 Task: write description"Education is a passport to a bright future".
Action: Mouse moved to (567, 138)
Screenshot: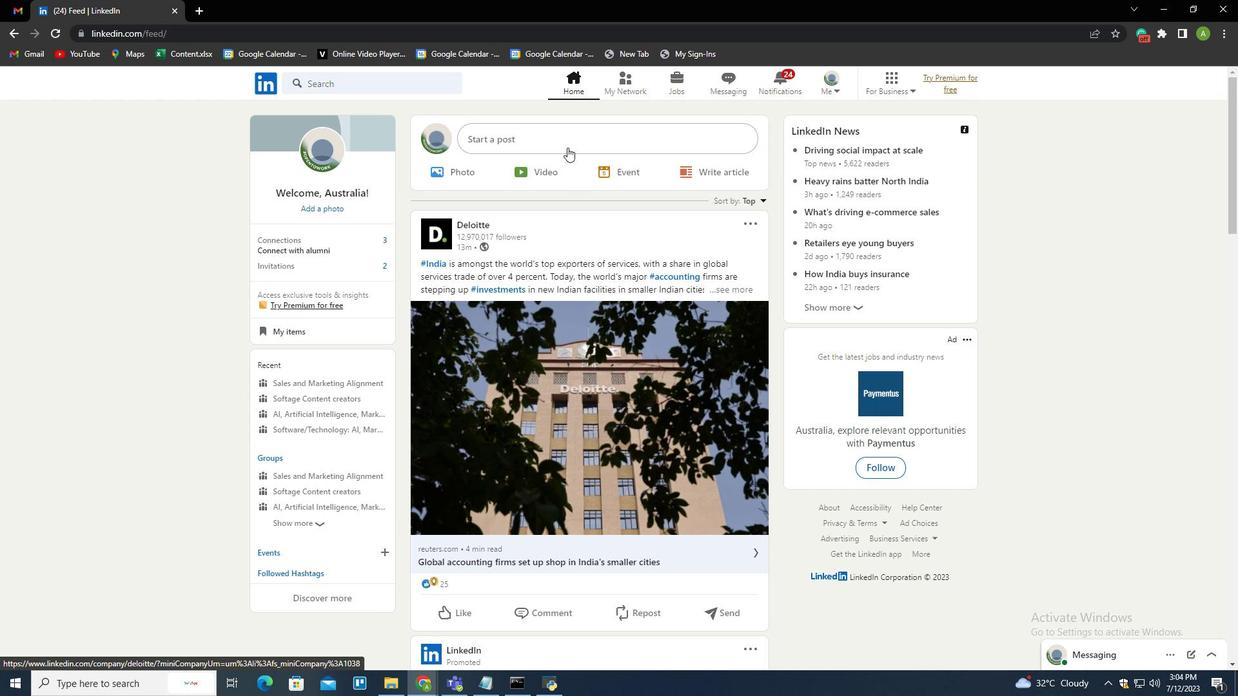 
Action: Mouse pressed left at (567, 138)
Screenshot: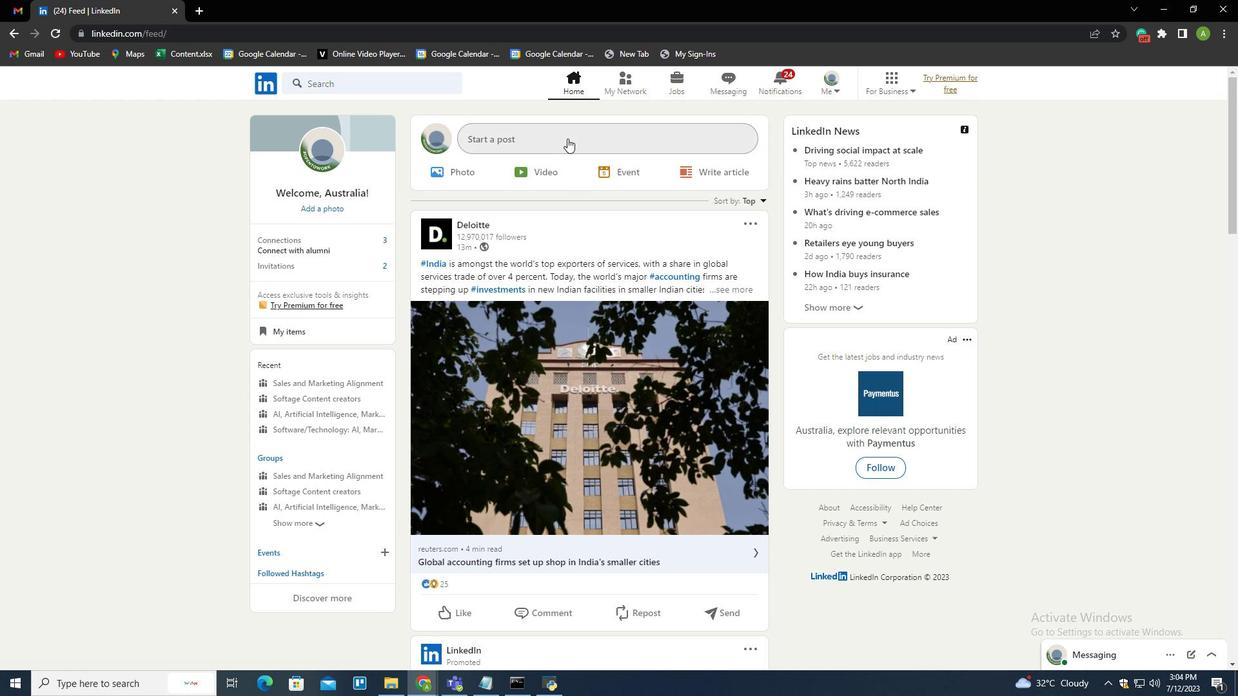 
Action: Mouse moved to (547, 381)
Screenshot: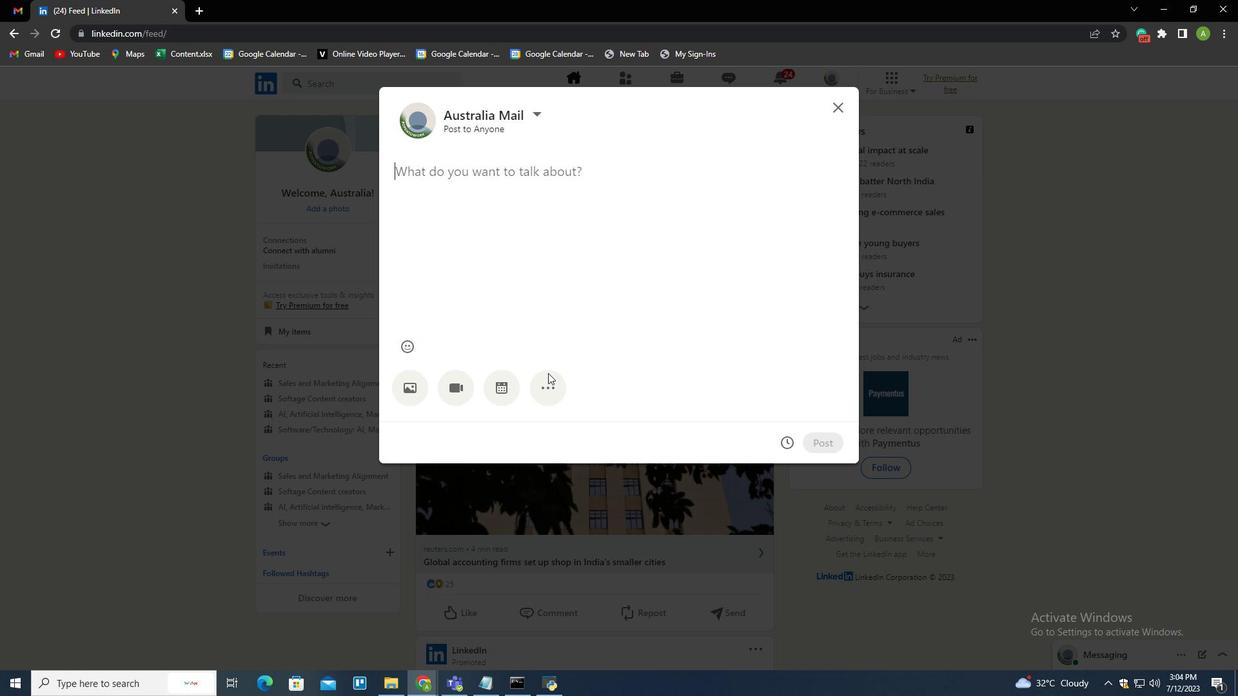 
Action: Mouse pressed left at (547, 381)
Screenshot: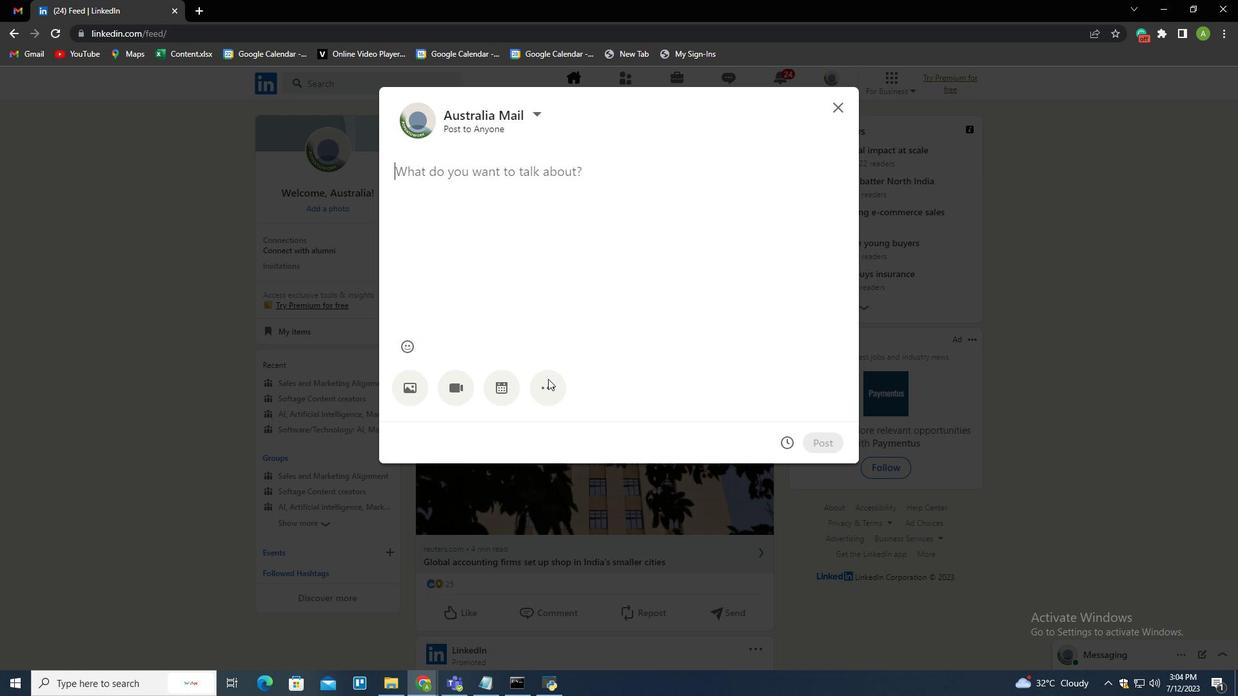 
Action: Mouse moved to (726, 379)
Screenshot: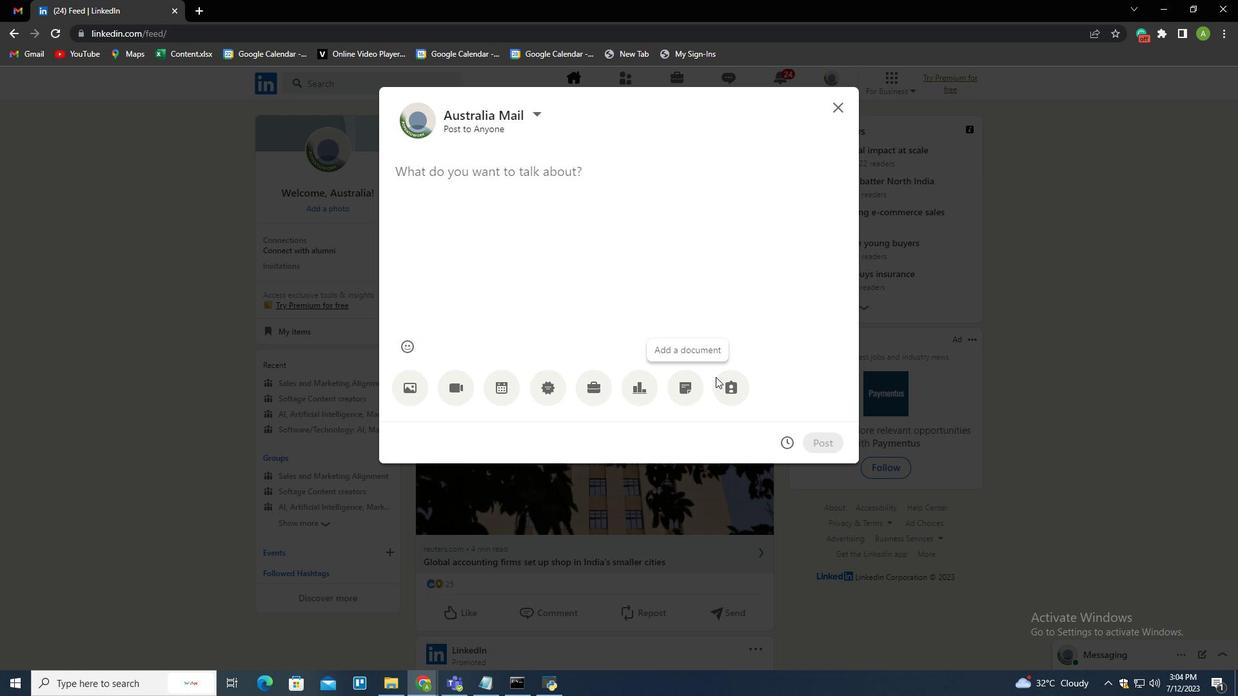 
Action: Mouse pressed left at (726, 379)
Screenshot: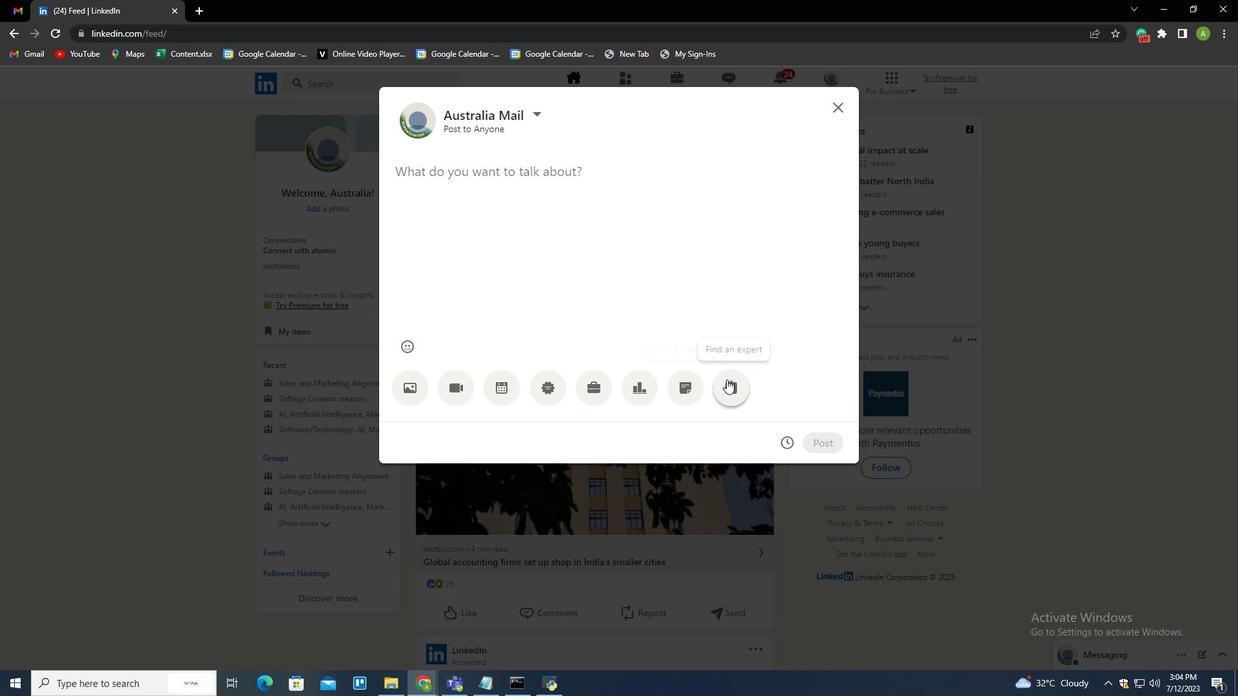 
Action: Mouse moved to (490, 298)
Screenshot: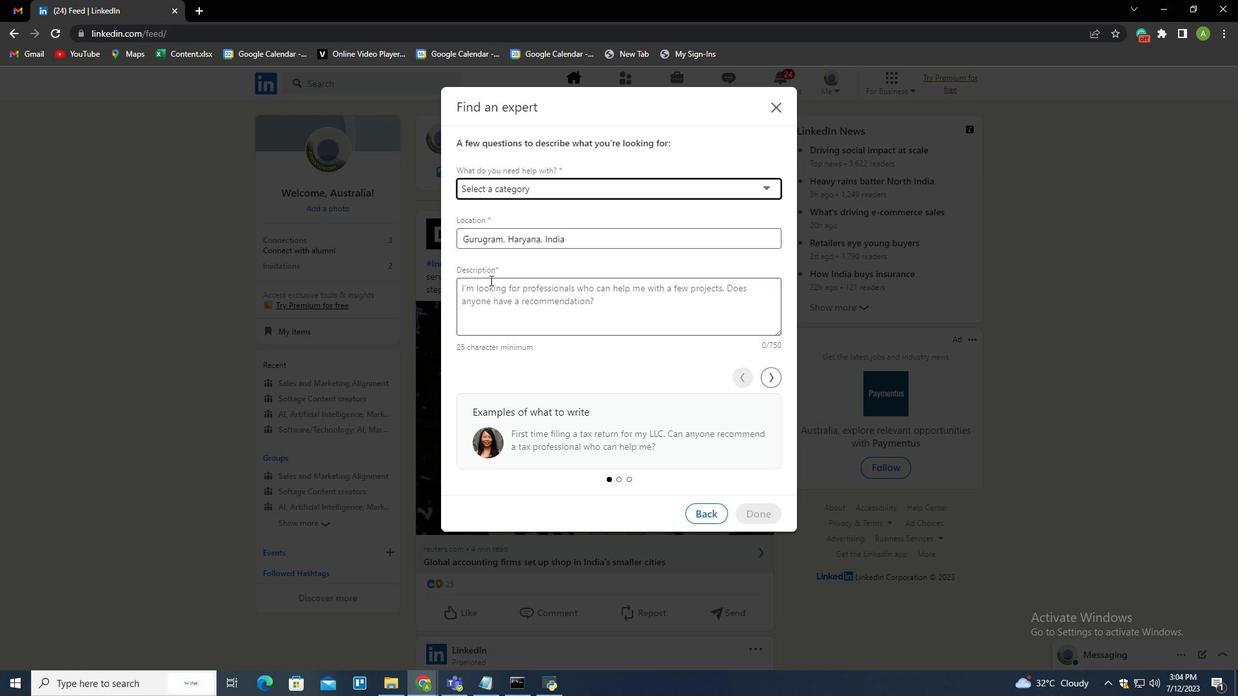 
Action: Mouse pressed left at (490, 298)
Screenshot: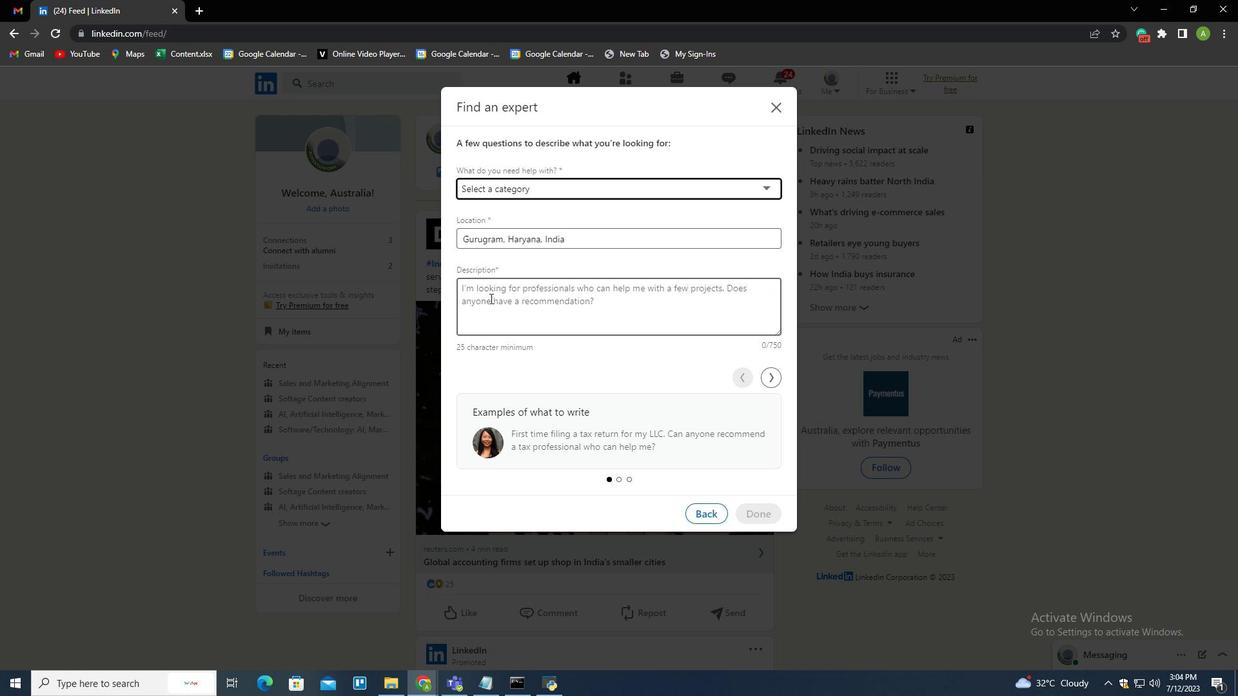 
Action: Key pressed <Key.shift>I<Key.backspace><Key.shift>Education<Key.space>is<Key.space>a<Key.space>passport<Key.space>to<Key.space>a<Key.space>bright<Key.space>future
Screenshot: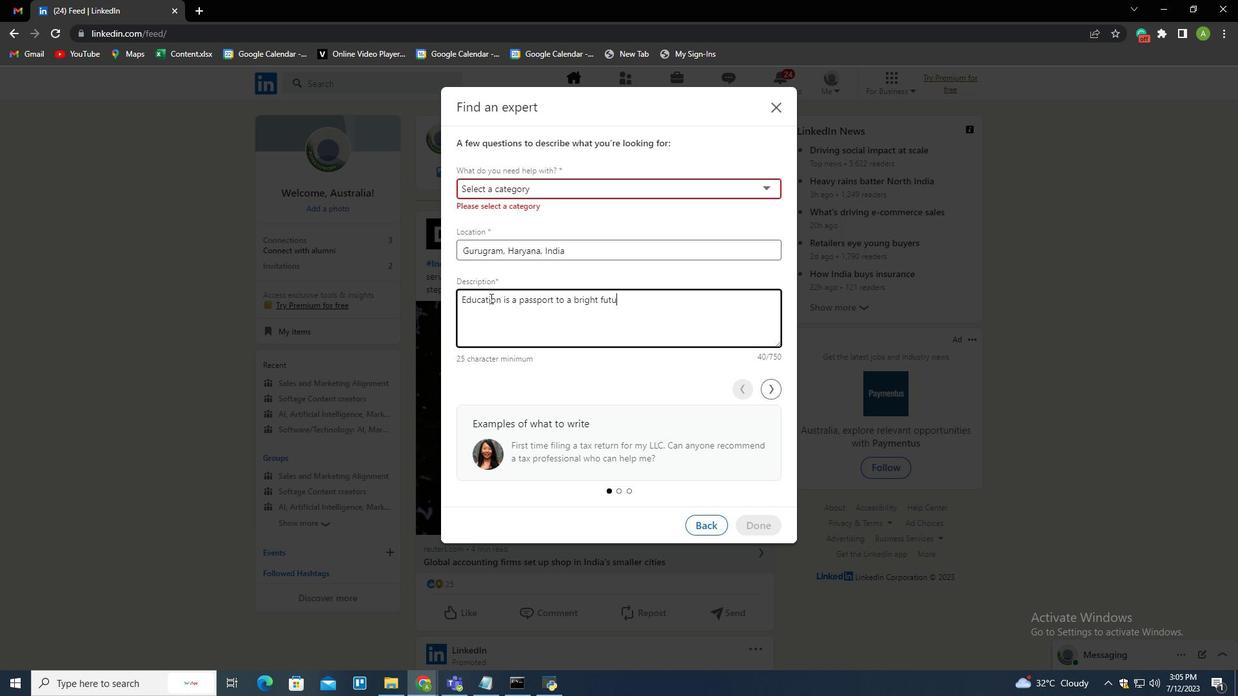 
Action: Mouse moved to (684, 384)
Screenshot: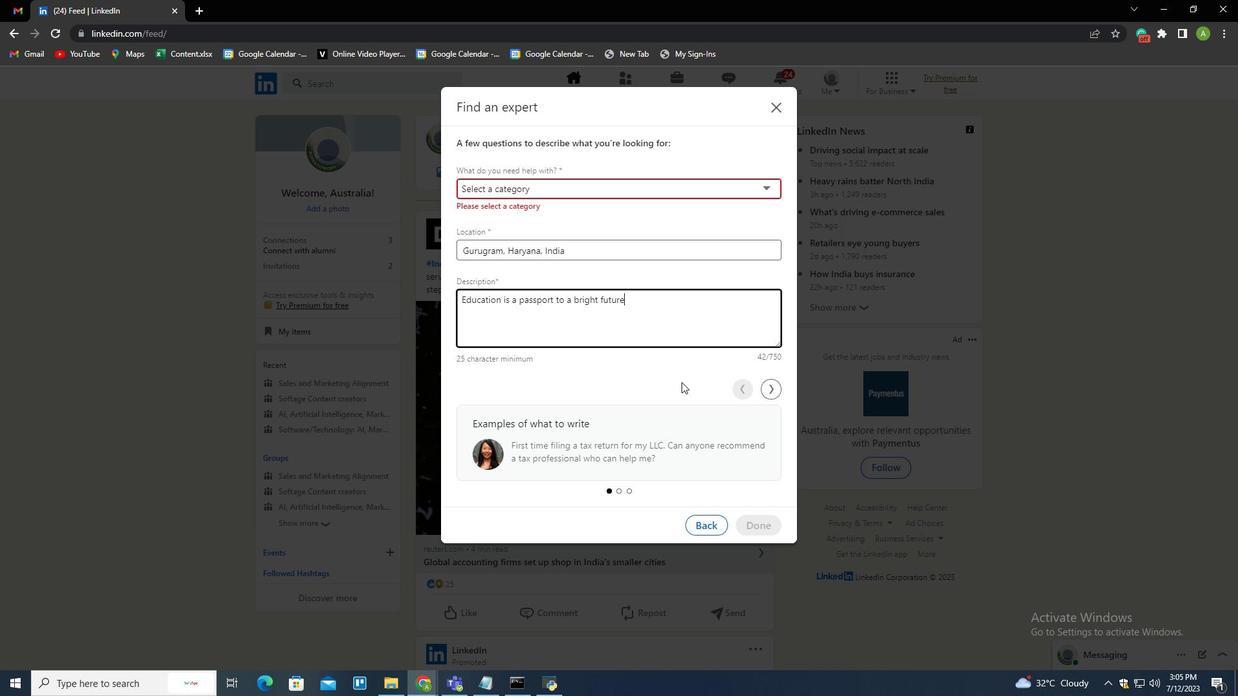 
